 Task: Write the Email "softage.1@softage.net" Under New customer in New Bill.
Action: Mouse moved to (123, 19)
Screenshot: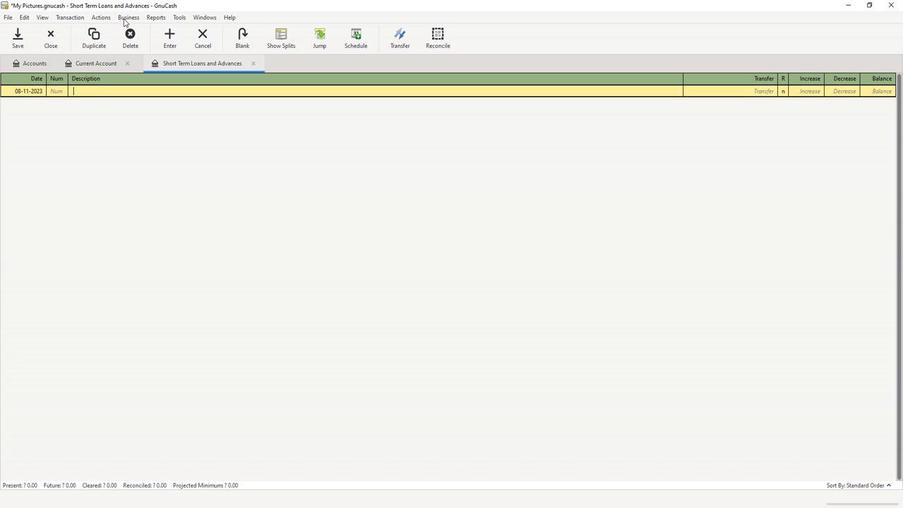 
Action: Mouse pressed left at (123, 19)
Screenshot: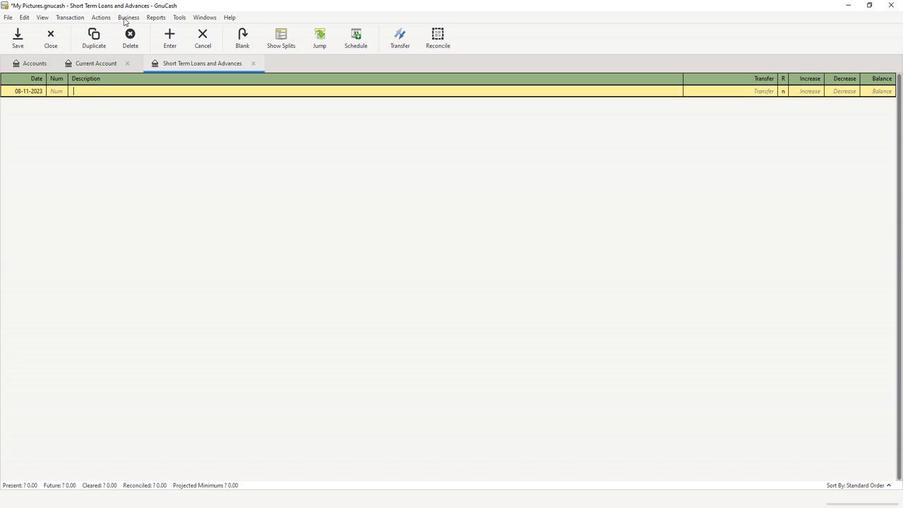 
Action: Mouse moved to (129, 41)
Screenshot: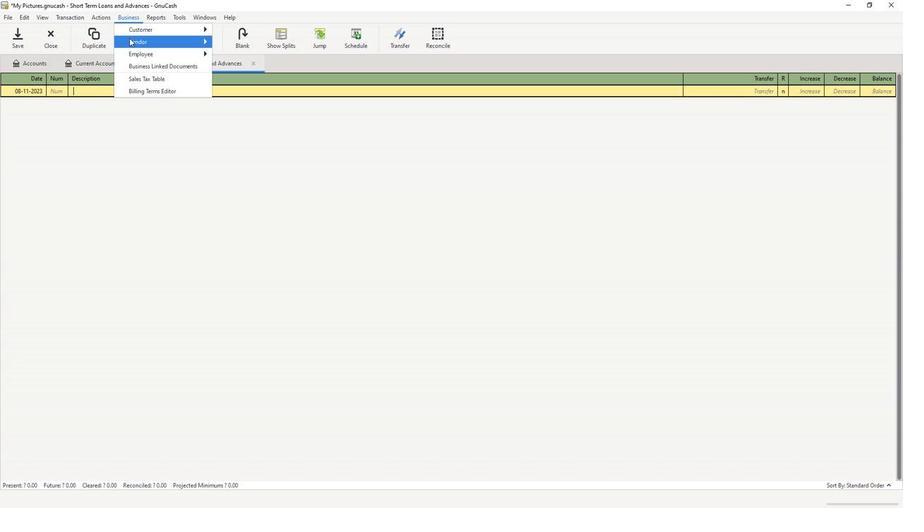 
Action: Mouse pressed left at (129, 41)
Screenshot: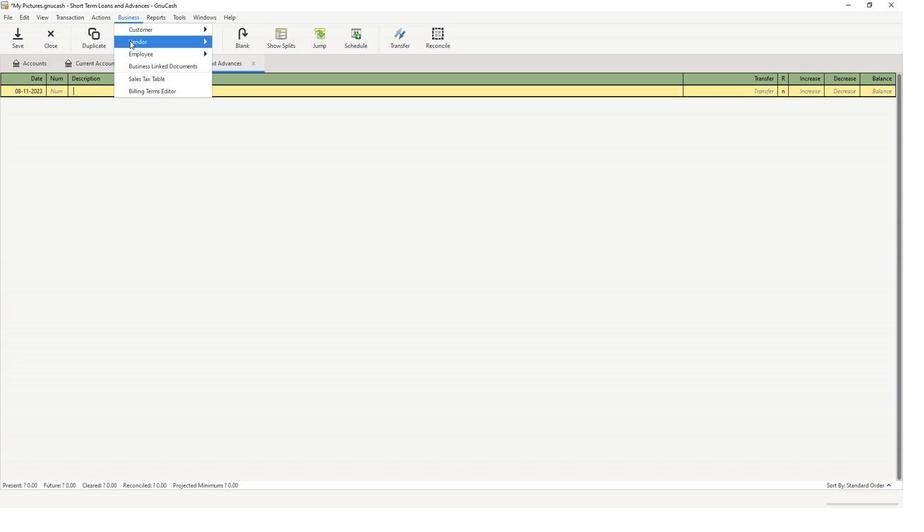 
Action: Mouse moved to (238, 79)
Screenshot: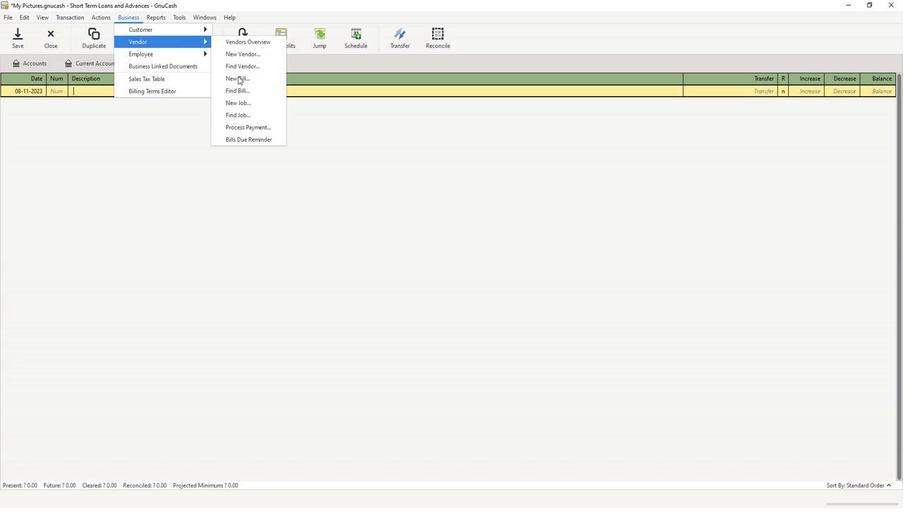 
Action: Mouse pressed left at (238, 79)
Screenshot: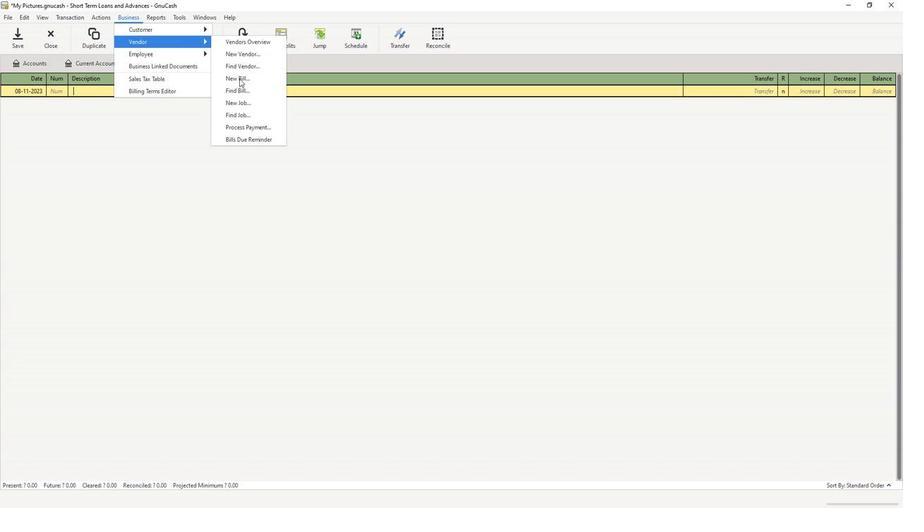 
Action: Mouse moved to (516, 324)
Screenshot: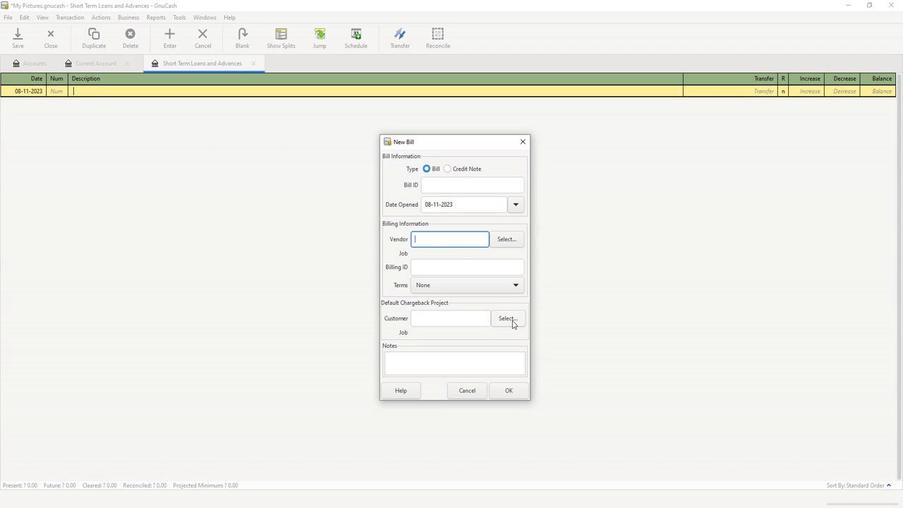 
Action: Mouse pressed left at (516, 324)
Screenshot: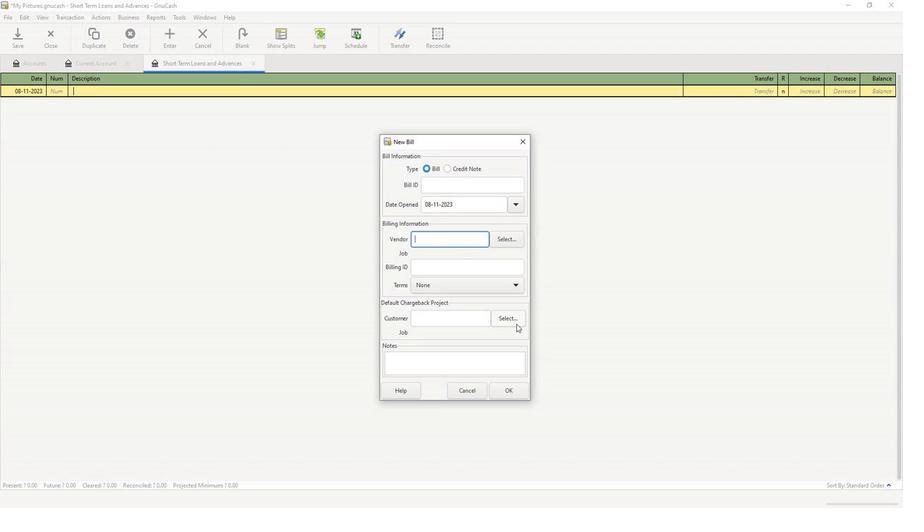 
Action: Mouse moved to (463, 350)
Screenshot: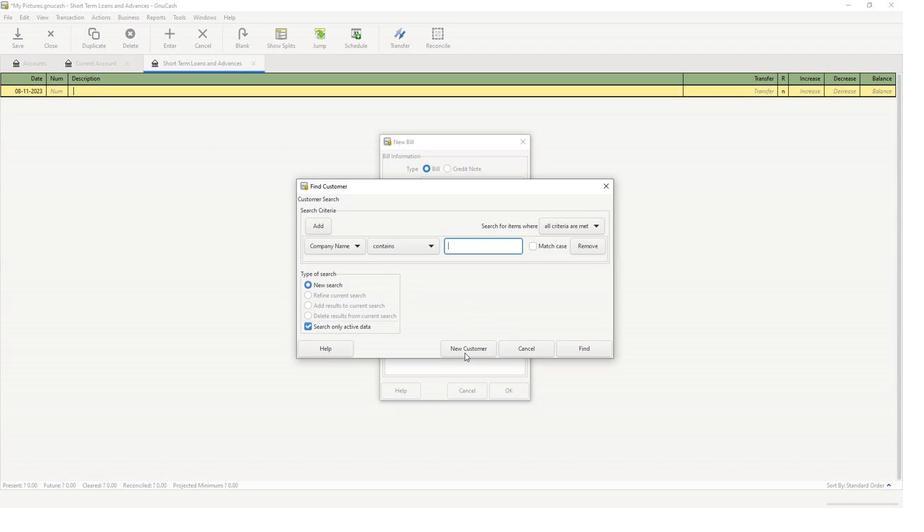 
Action: Mouse pressed left at (463, 350)
Screenshot: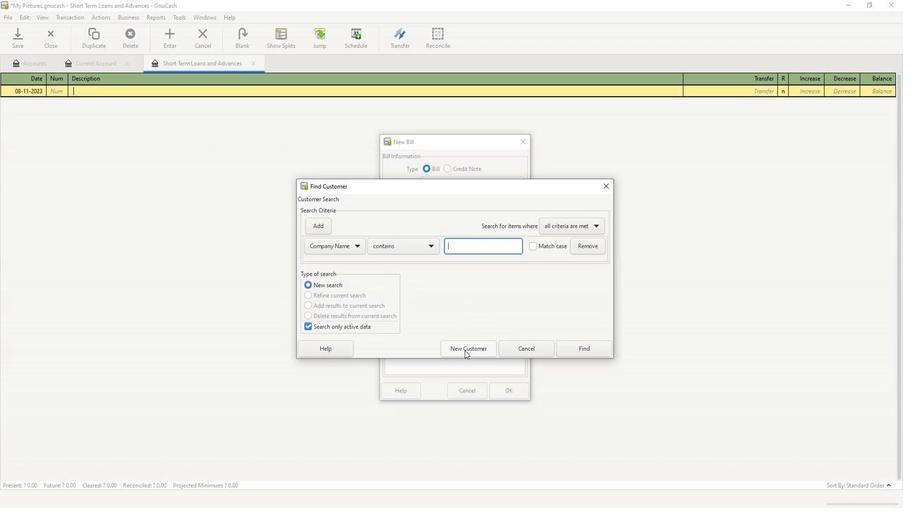 
Action: Mouse moved to (425, 367)
Screenshot: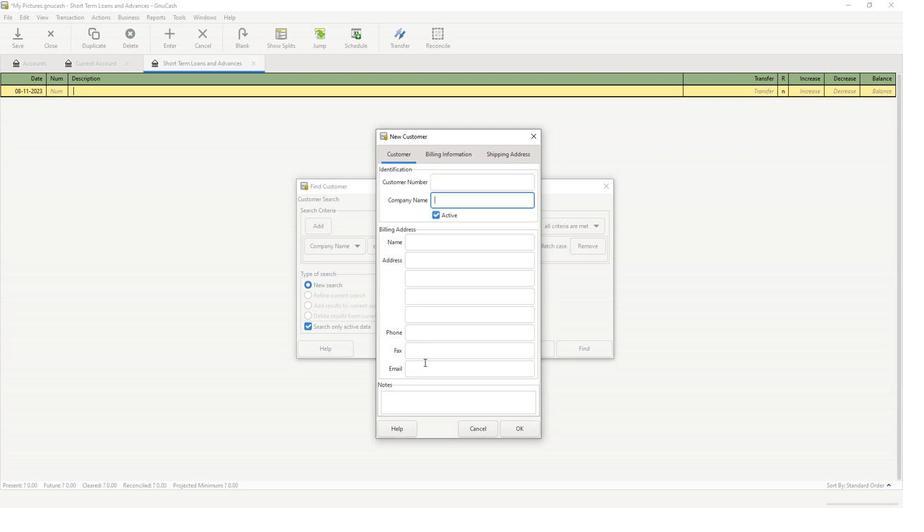 
Action: Mouse pressed left at (425, 367)
Screenshot: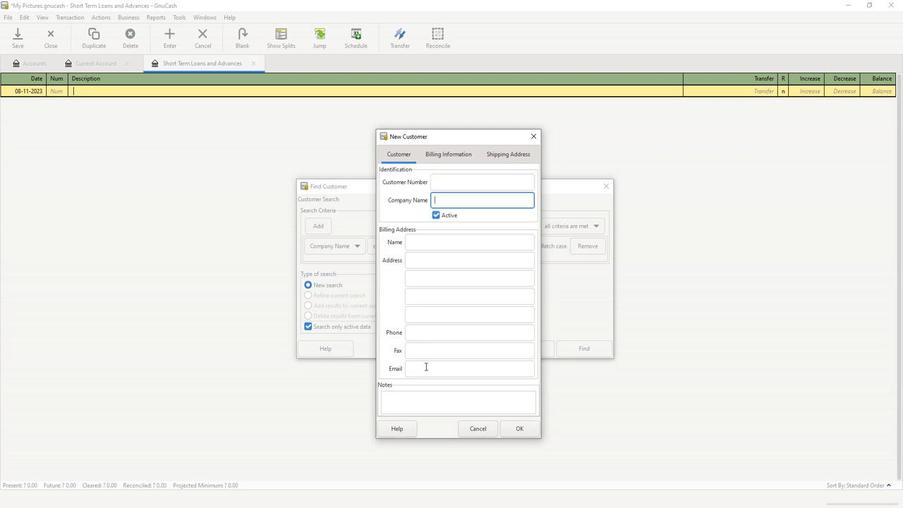 
Action: Key pressed softage.1<Key.shift>@softage.net
Screenshot: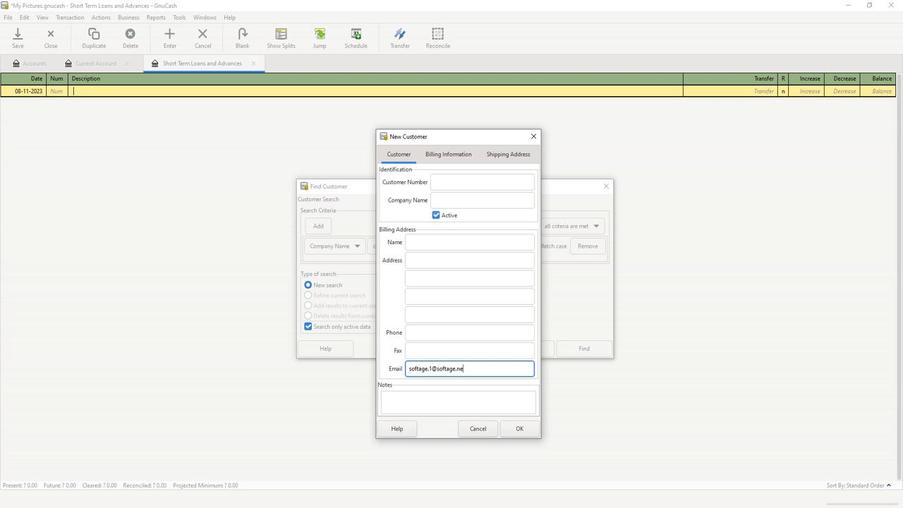 
Action: Mouse moved to (504, 427)
Screenshot: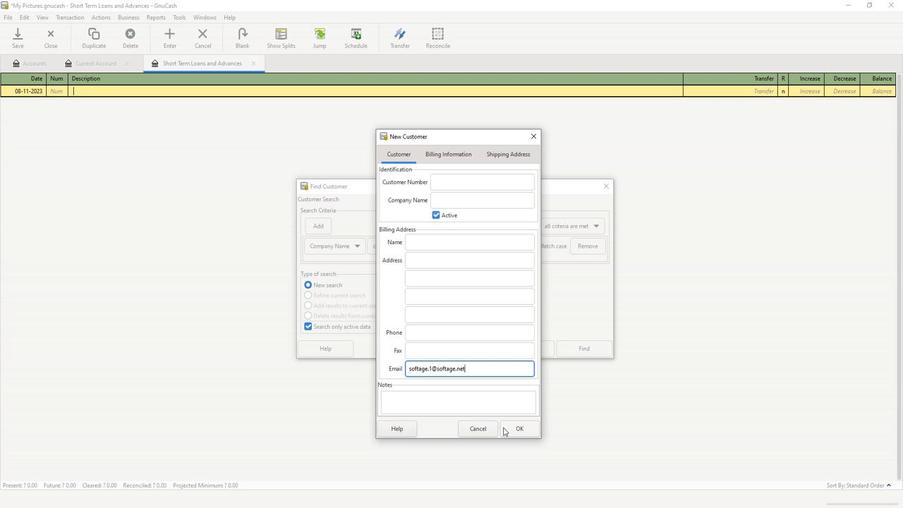 
